 Task: Create a due date automation trigger when advanced on, on the wednesday after a card is due add dates starting tomorrow at 11:00 AM.
Action: Mouse moved to (857, 264)
Screenshot: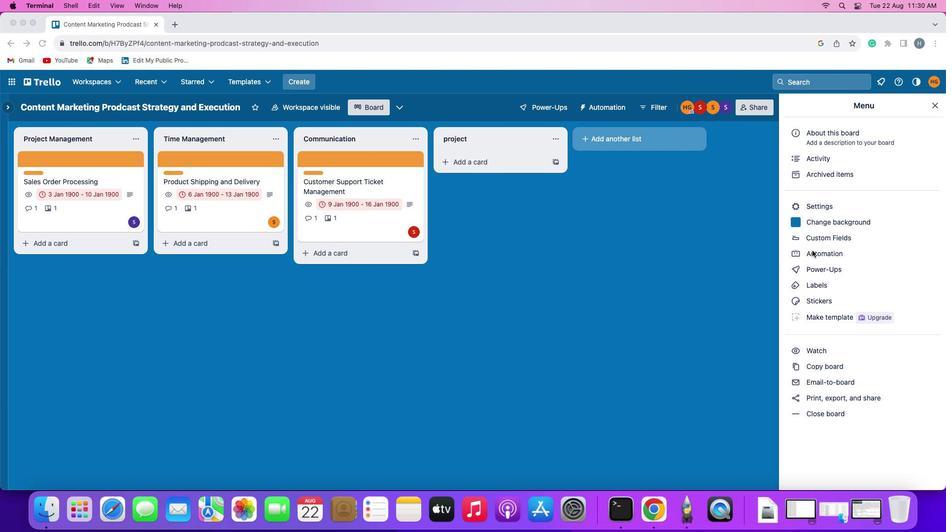 
Action: Mouse pressed left at (857, 264)
Screenshot: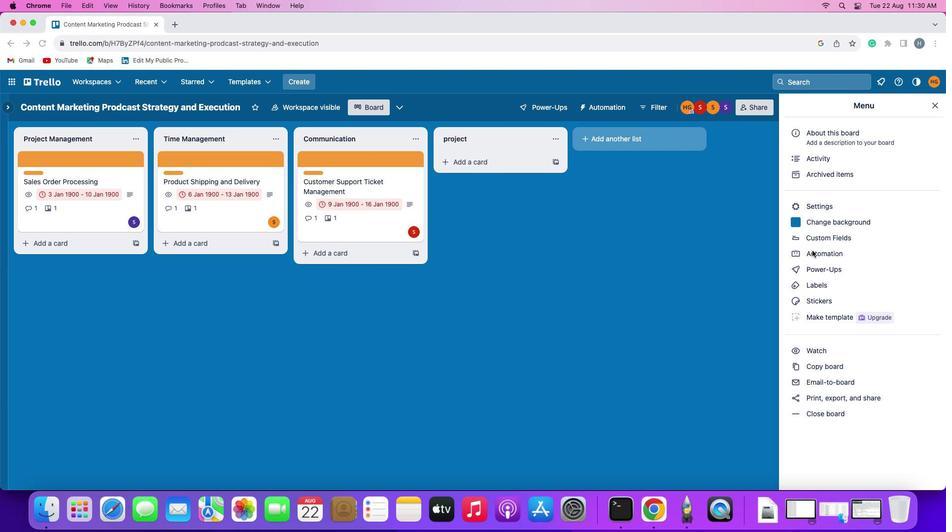 
Action: Mouse pressed left at (857, 264)
Screenshot: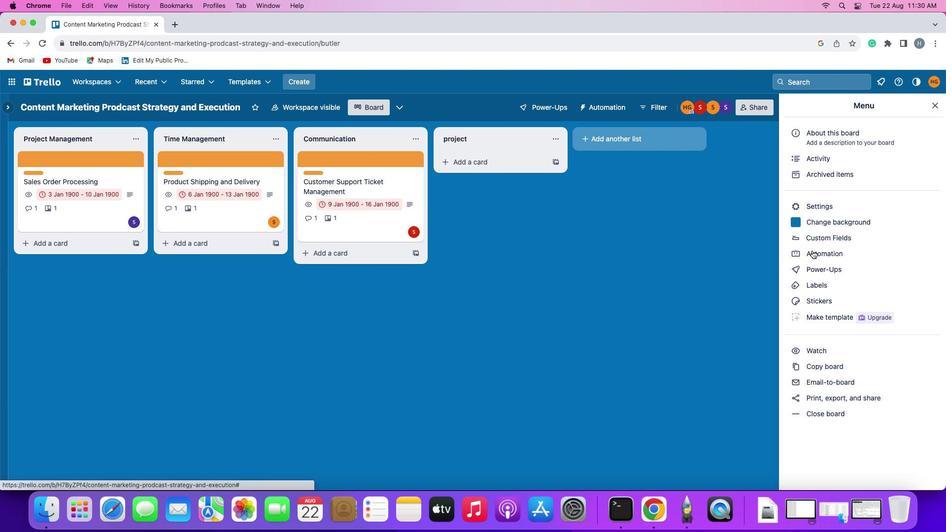 
Action: Mouse moved to (64, 250)
Screenshot: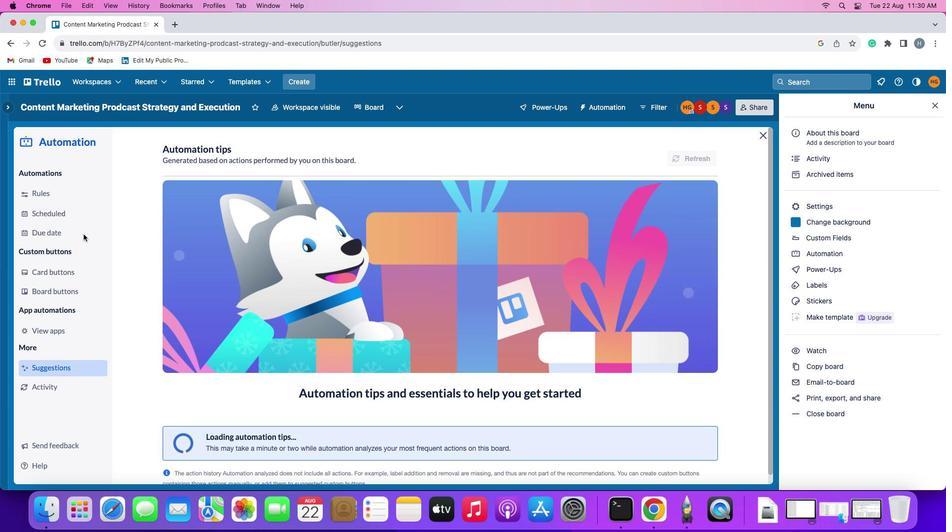 
Action: Mouse pressed left at (64, 250)
Screenshot: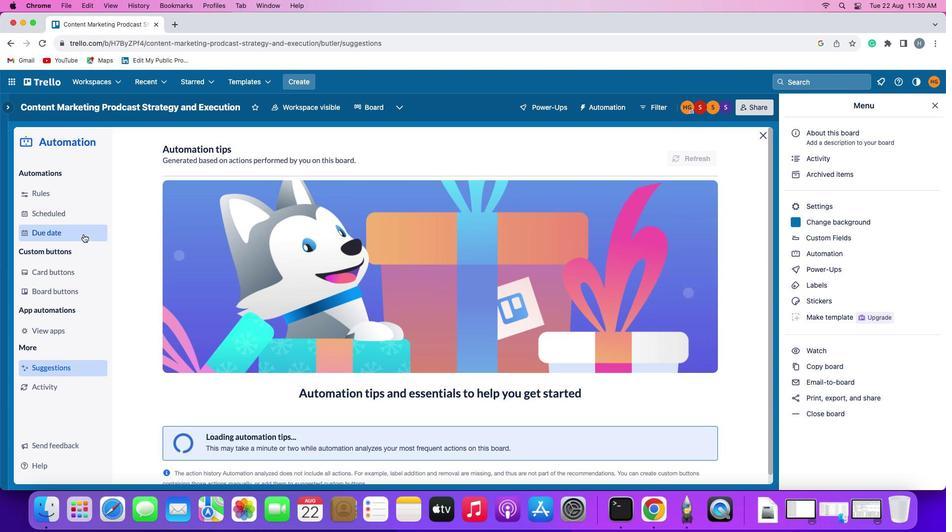 
Action: Mouse moved to (705, 180)
Screenshot: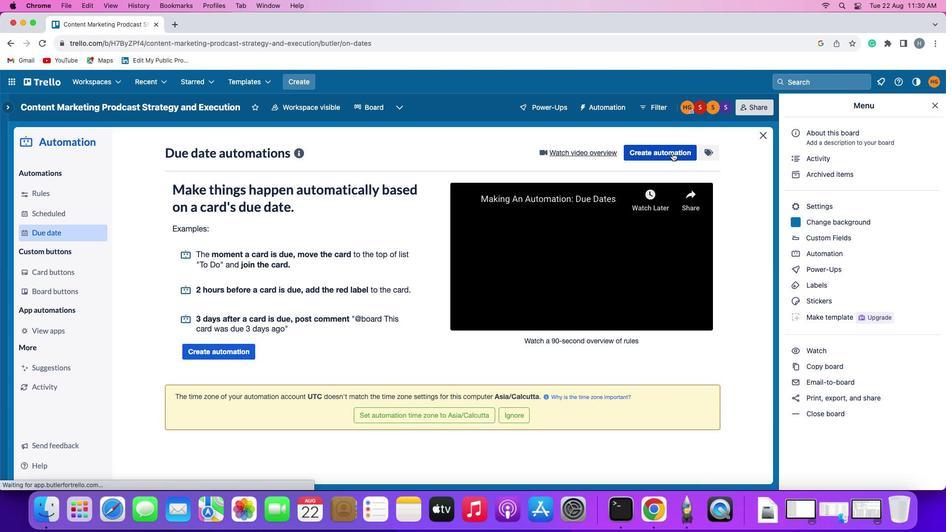 
Action: Mouse pressed left at (705, 180)
Screenshot: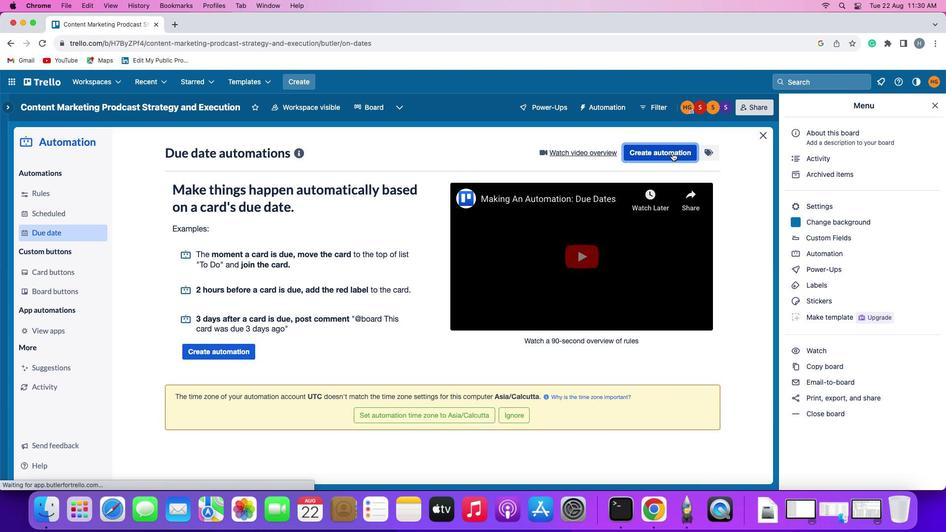 
Action: Mouse moved to (180, 261)
Screenshot: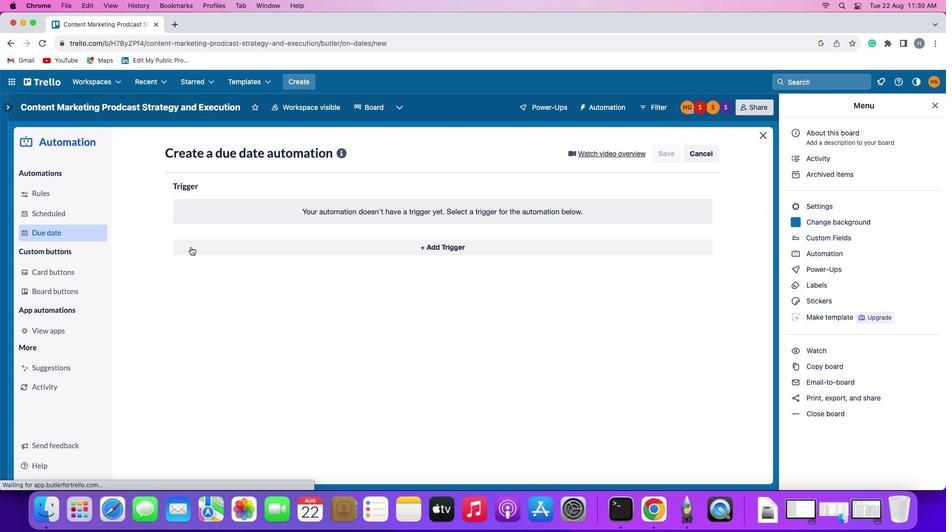 
Action: Mouse pressed left at (180, 261)
Screenshot: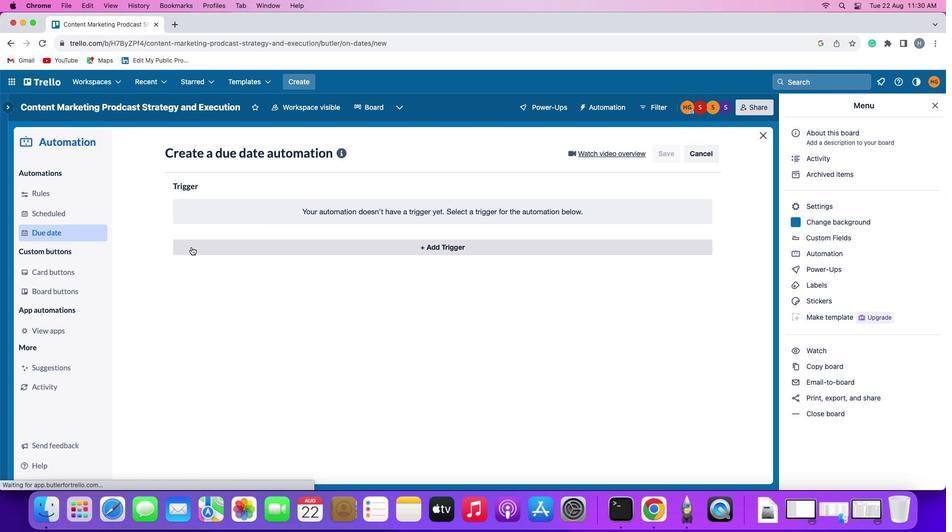 
Action: Mouse moved to (205, 415)
Screenshot: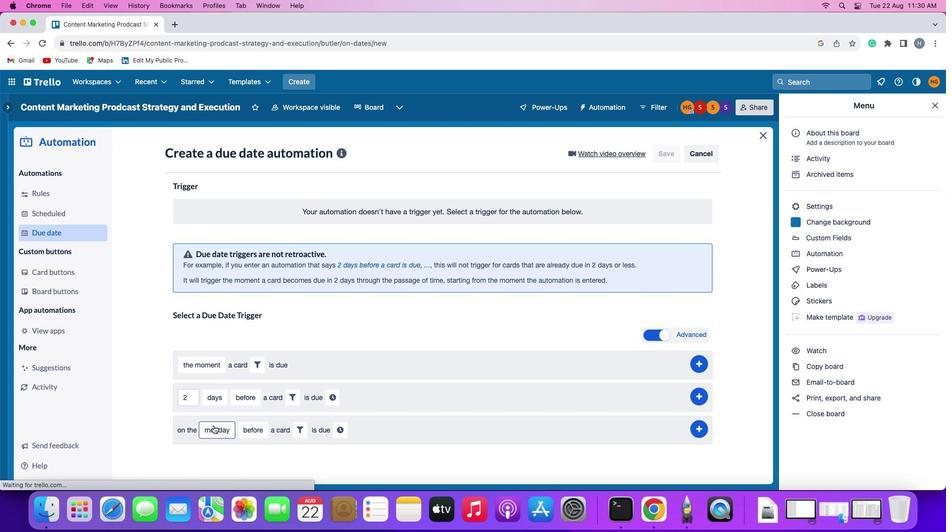 
Action: Mouse pressed left at (205, 415)
Screenshot: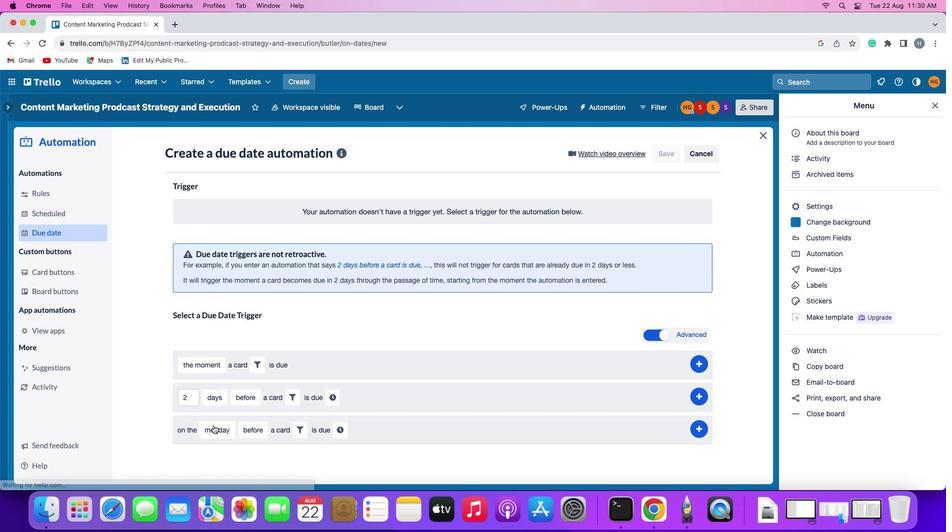 
Action: Mouse moved to (230, 336)
Screenshot: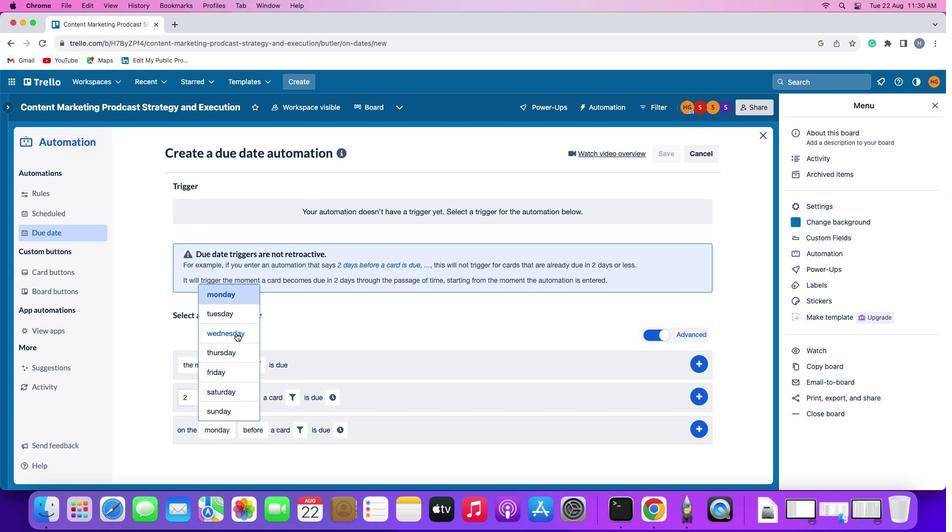
Action: Mouse pressed left at (230, 336)
Screenshot: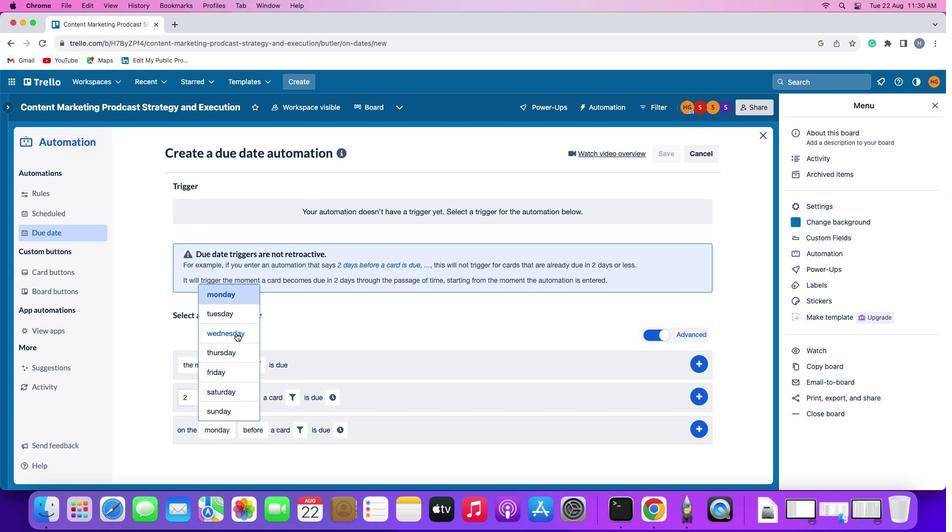 
Action: Mouse moved to (258, 417)
Screenshot: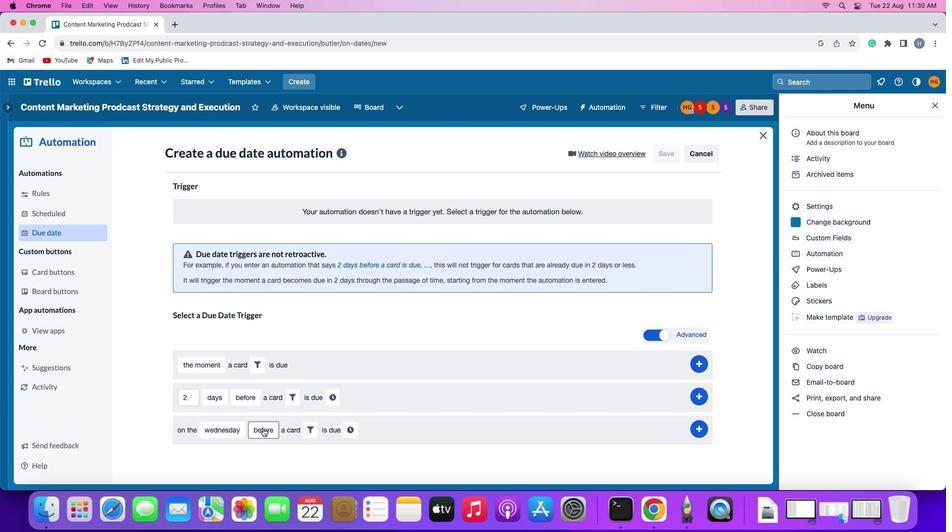 
Action: Mouse pressed left at (258, 417)
Screenshot: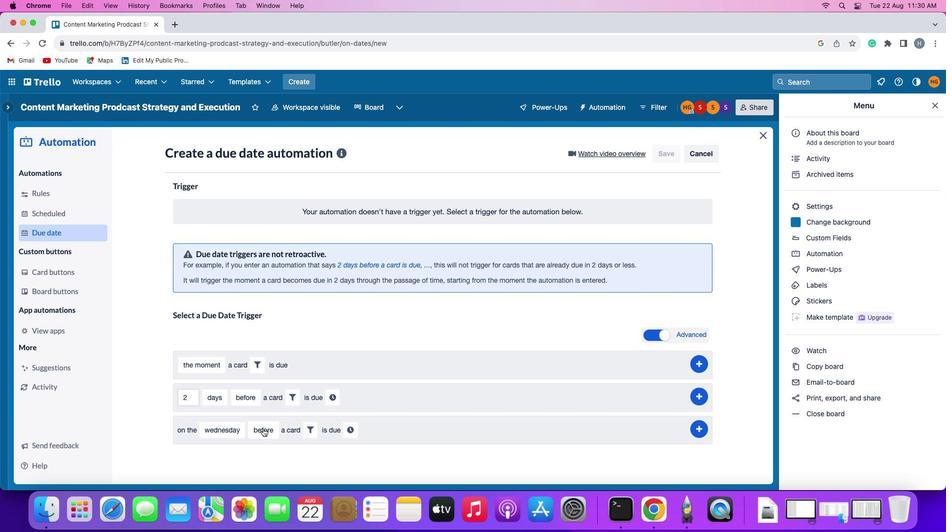 
Action: Mouse moved to (280, 369)
Screenshot: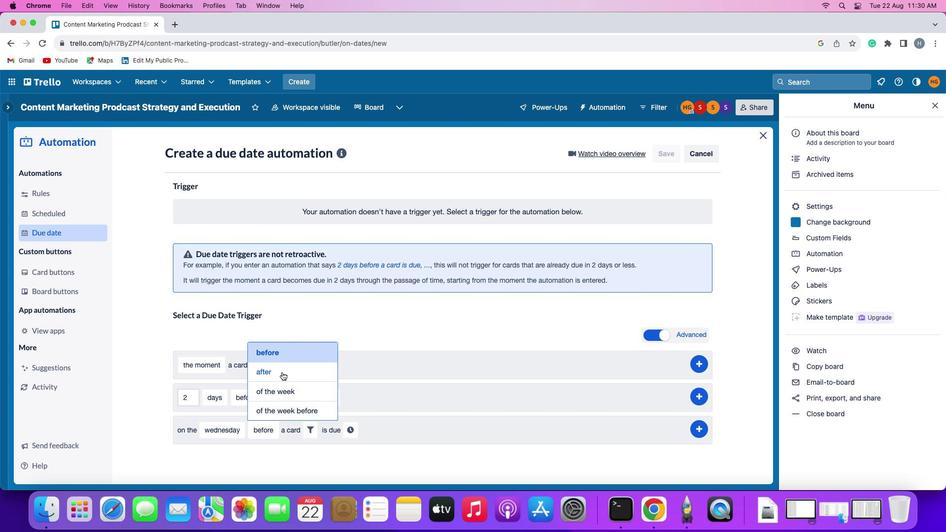 
Action: Mouse pressed left at (280, 369)
Screenshot: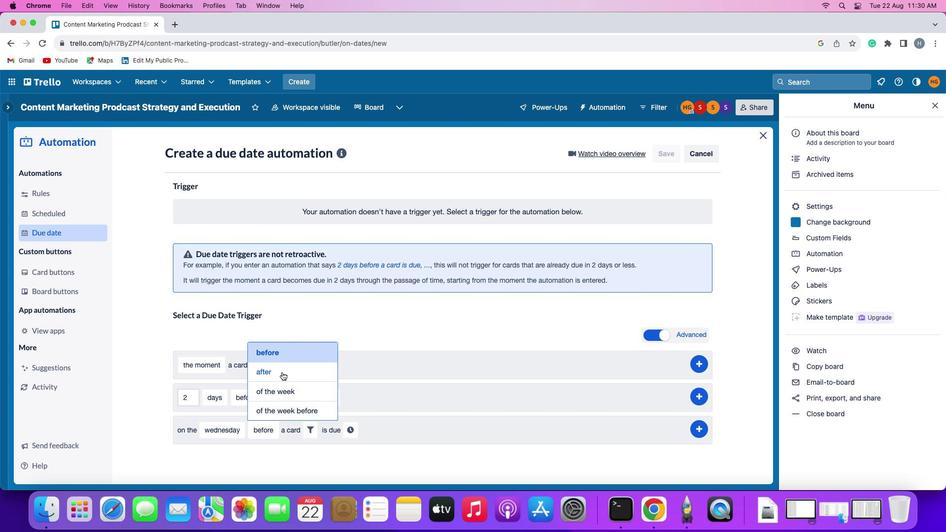 
Action: Mouse moved to (305, 421)
Screenshot: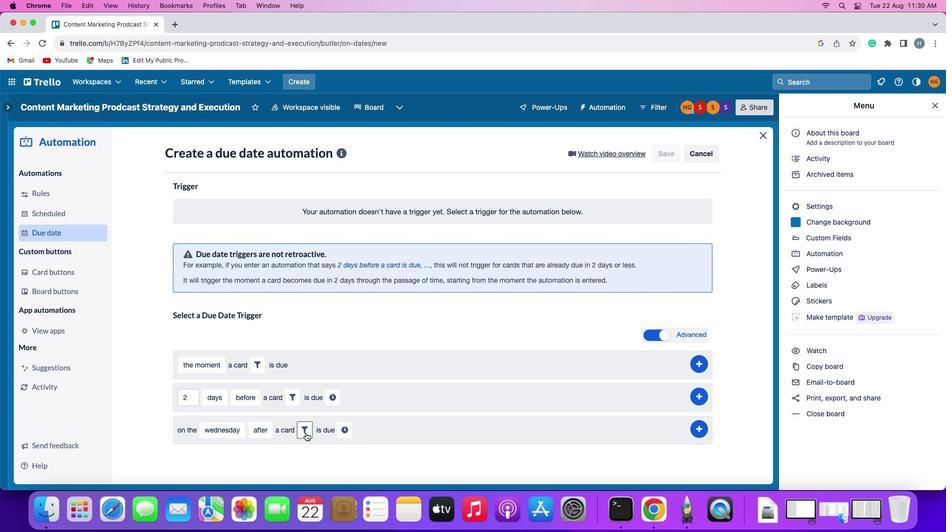 
Action: Mouse pressed left at (305, 421)
Screenshot: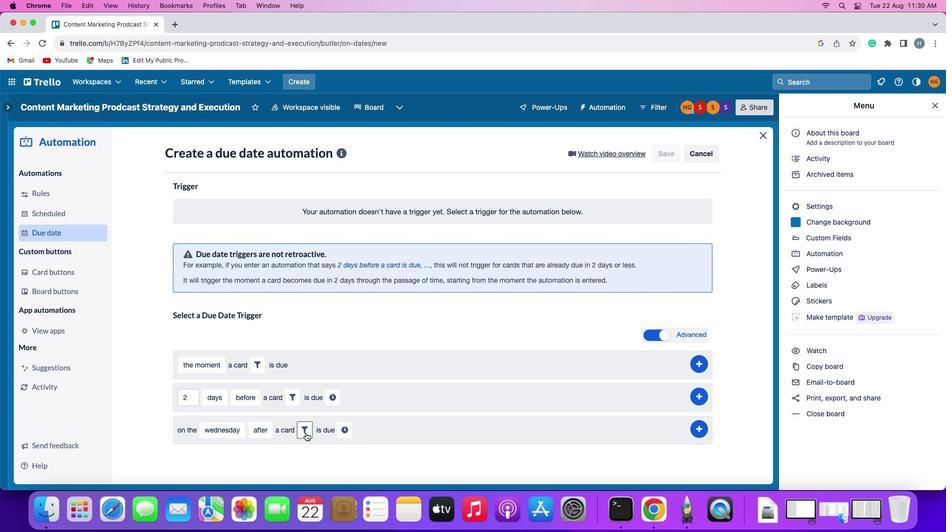 
Action: Mouse moved to (372, 448)
Screenshot: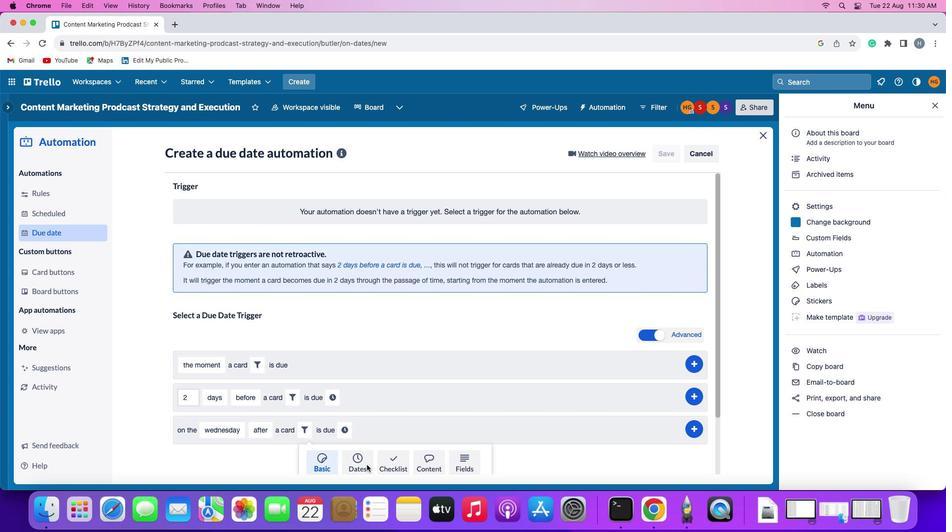 
Action: Mouse pressed left at (372, 448)
Screenshot: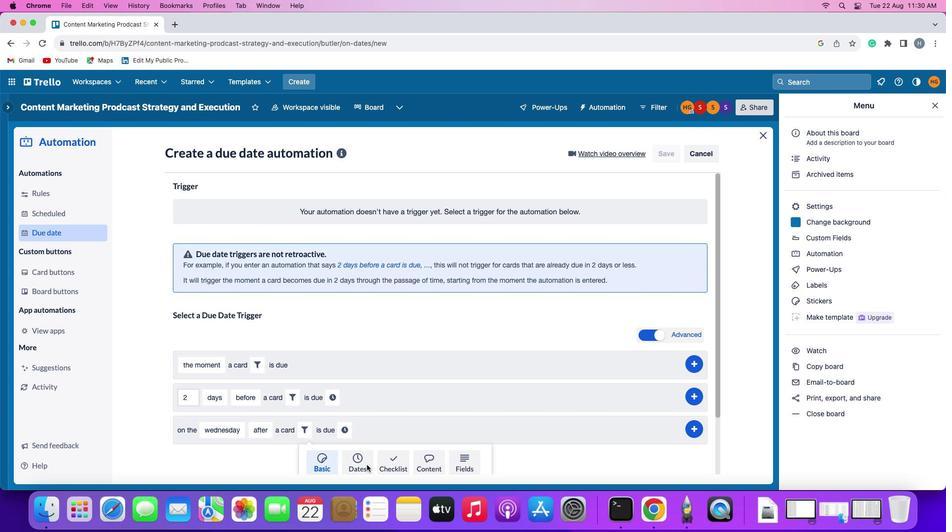
Action: Mouse moved to (253, 445)
Screenshot: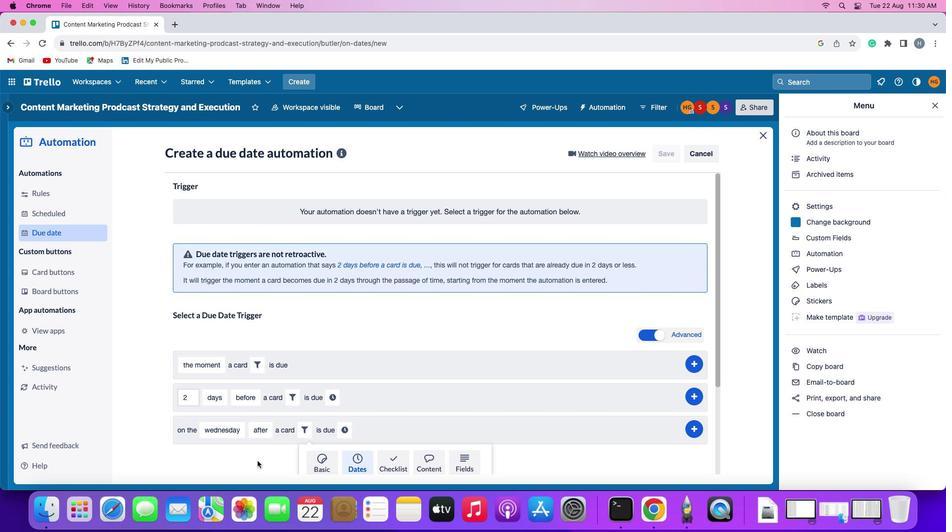 
Action: Mouse scrolled (253, 445) with delta (-26, 48)
Screenshot: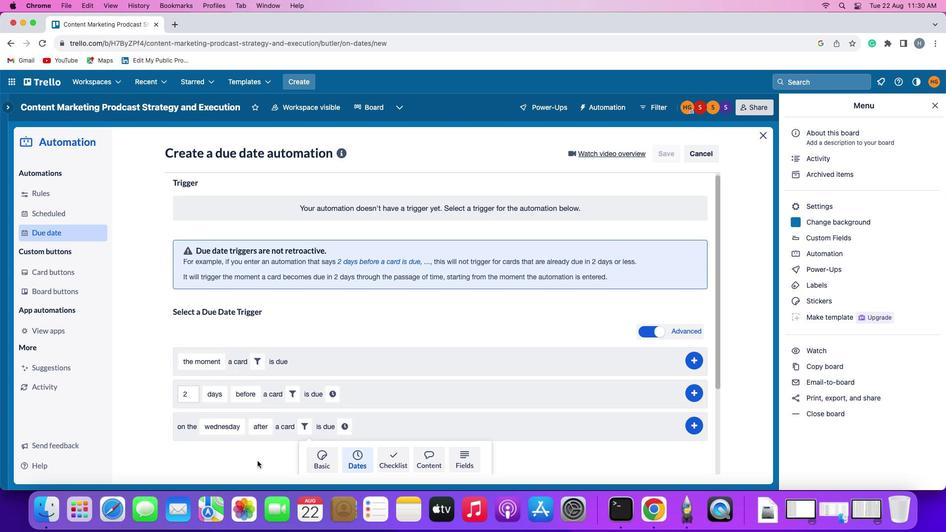 
Action: Mouse scrolled (253, 445) with delta (-26, 48)
Screenshot: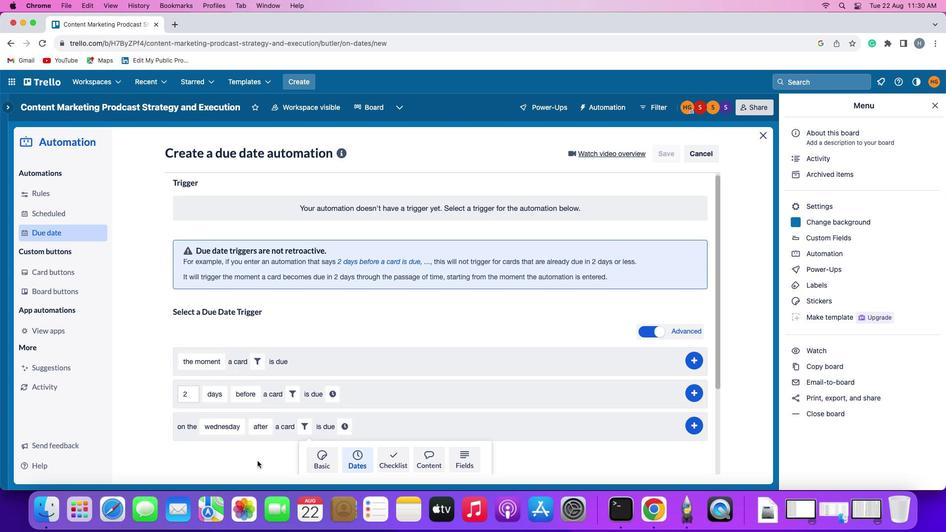
Action: Mouse scrolled (253, 445) with delta (-26, 47)
Screenshot: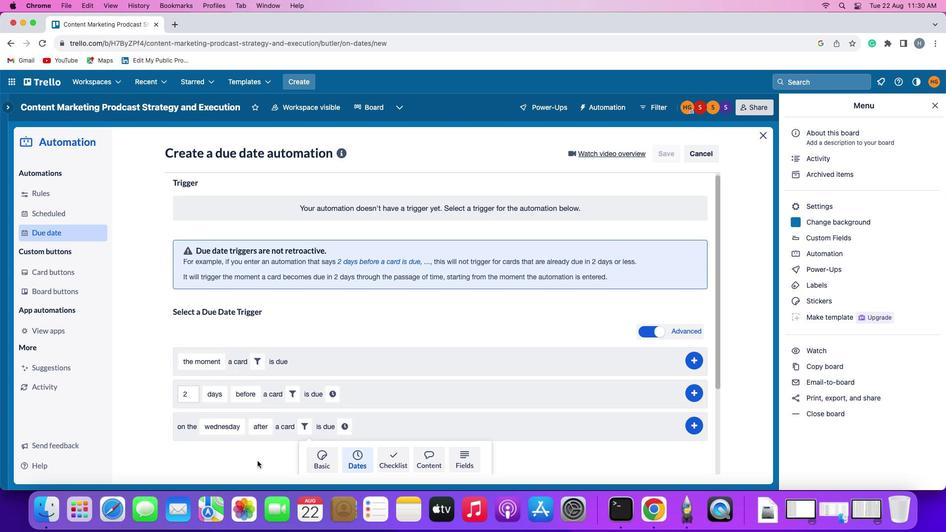 
Action: Mouse scrolled (253, 445) with delta (-26, 46)
Screenshot: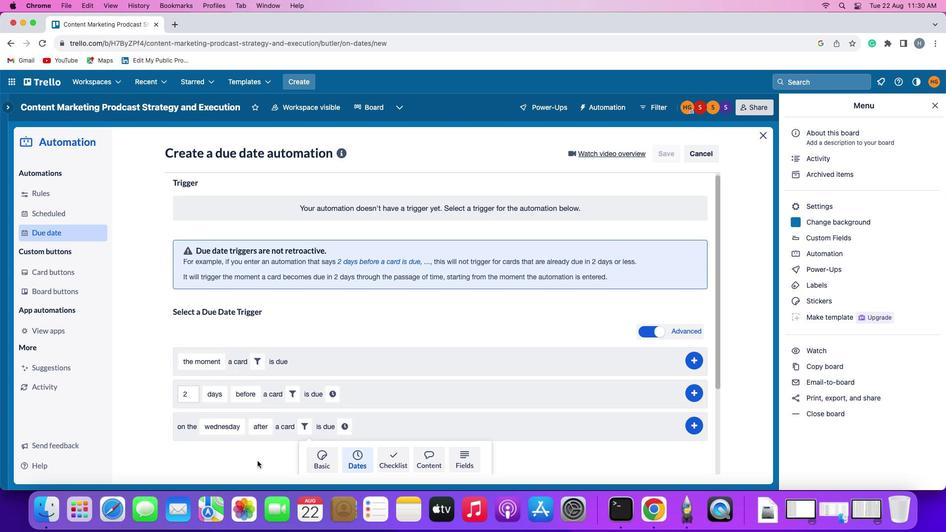 
Action: Mouse scrolled (253, 445) with delta (-26, 46)
Screenshot: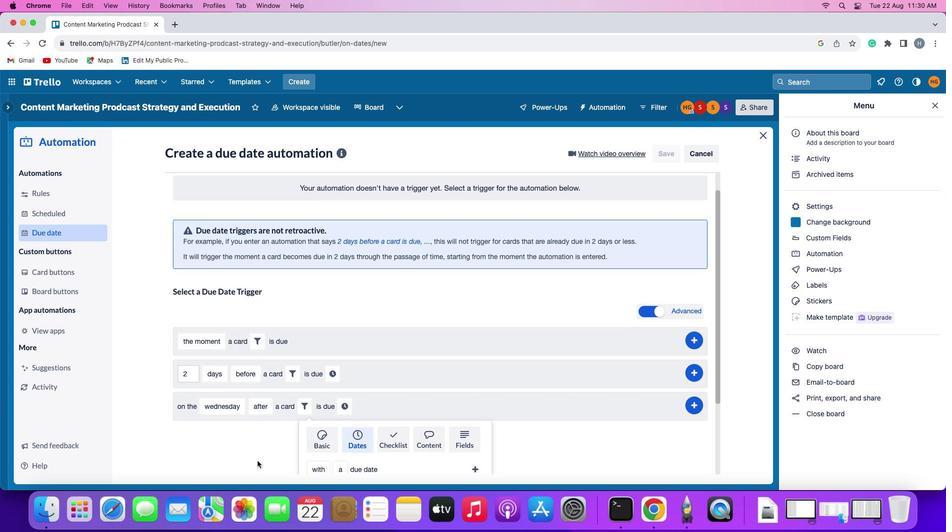 
Action: Mouse scrolled (253, 445) with delta (-26, 45)
Screenshot: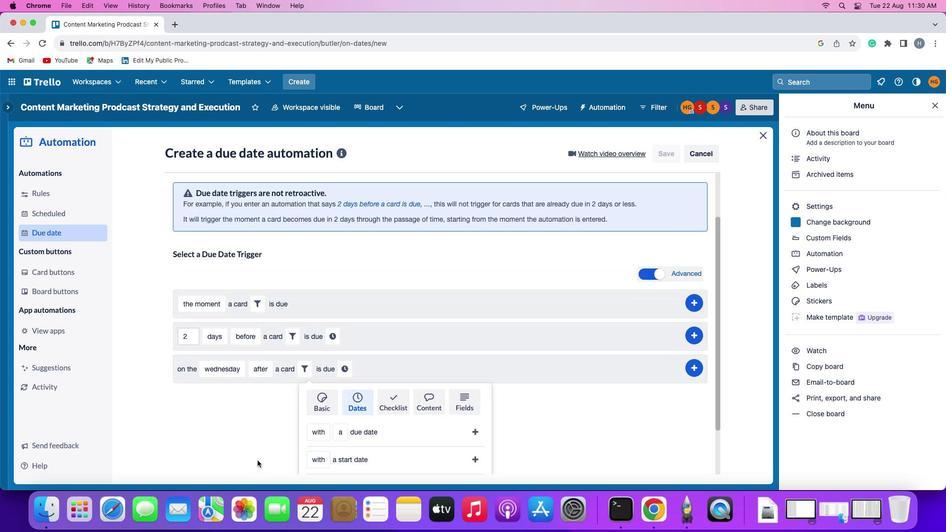 
Action: Mouse moved to (253, 445)
Screenshot: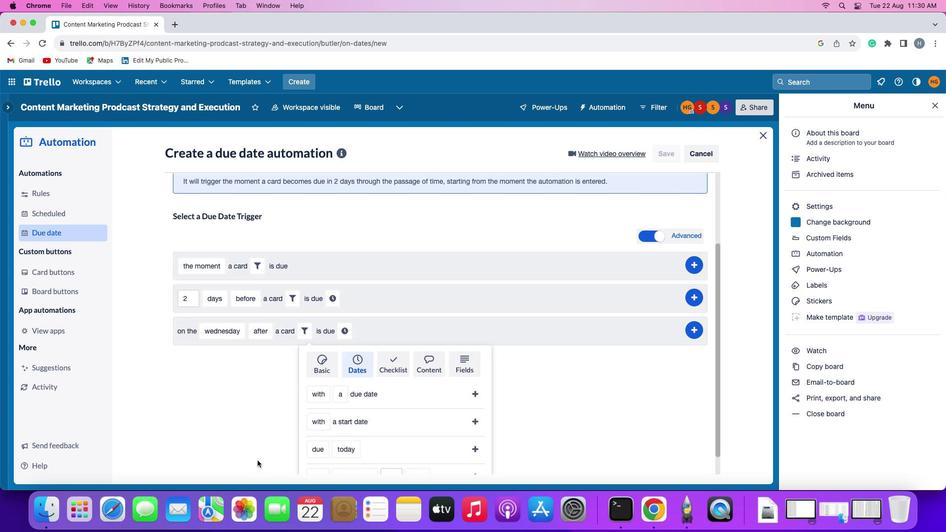 
Action: Mouse scrolled (253, 445) with delta (-26, 48)
Screenshot: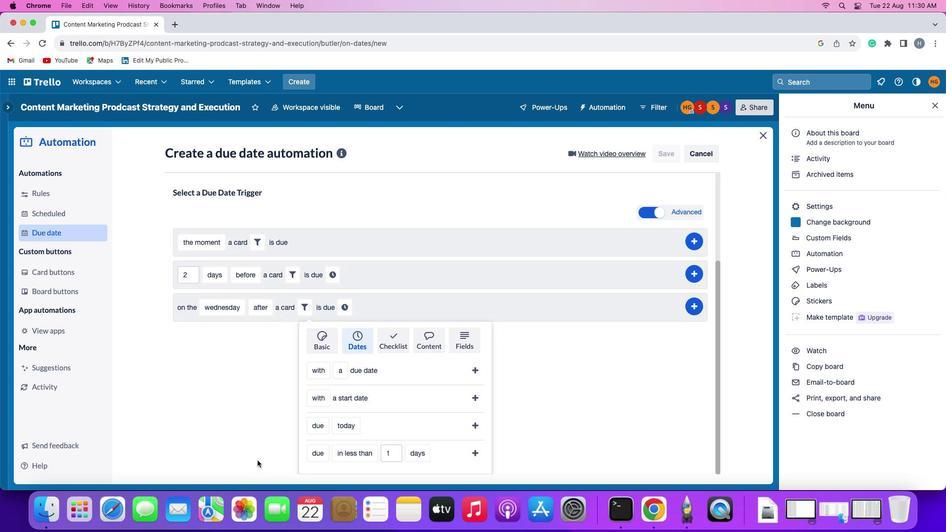 
Action: Mouse scrolled (253, 445) with delta (-26, 48)
Screenshot: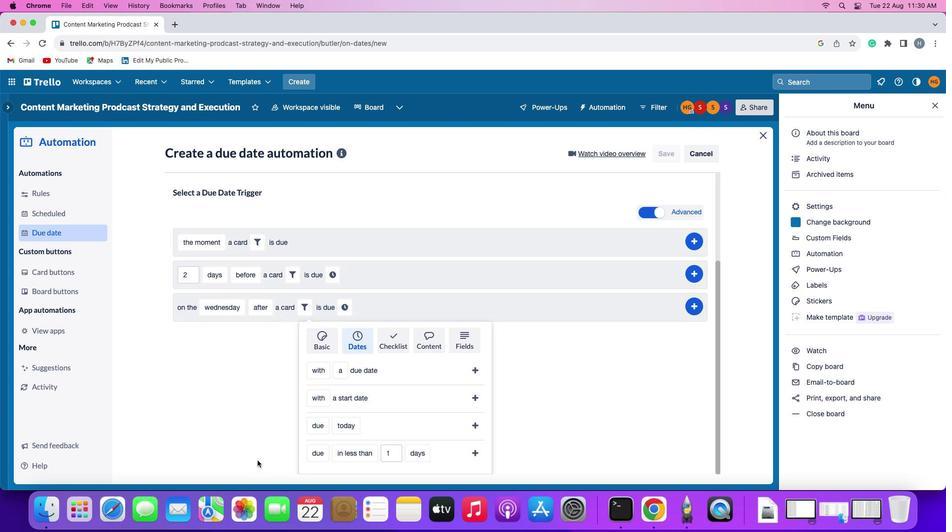 
Action: Mouse moved to (313, 415)
Screenshot: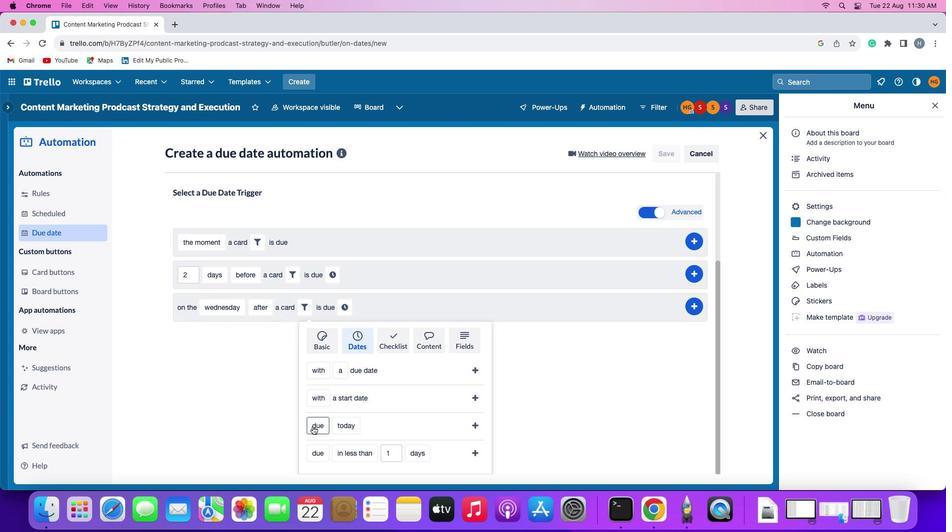 
Action: Mouse pressed left at (313, 415)
Screenshot: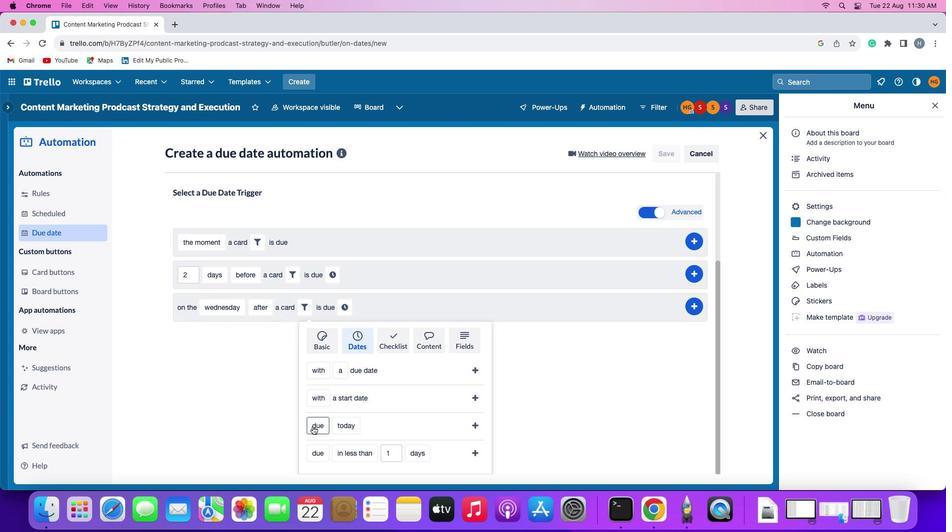 
Action: Mouse moved to (328, 383)
Screenshot: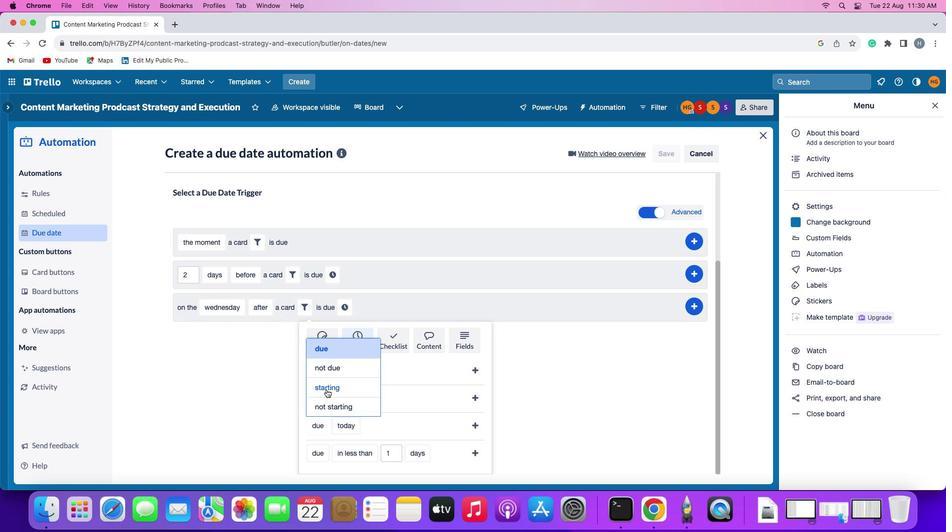 
Action: Mouse pressed left at (328, 383)
Screenshot: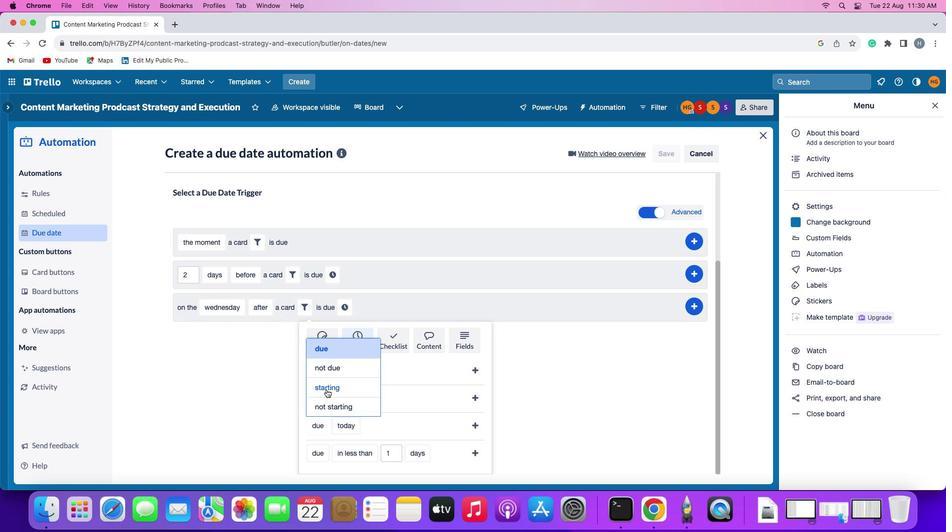 
Action: Mouse moved to (356, 415)
Screenshot: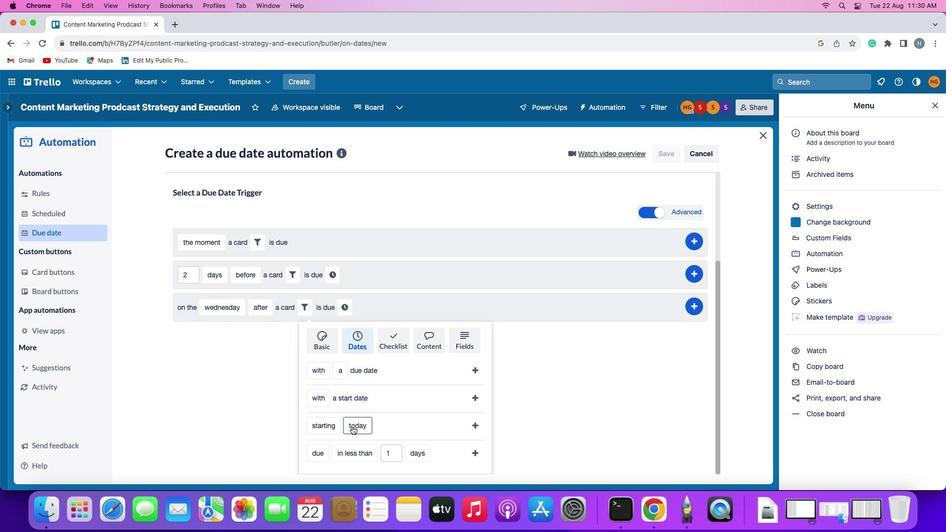 
Action: Mouse pressed left at (356, 415)
Screenshot: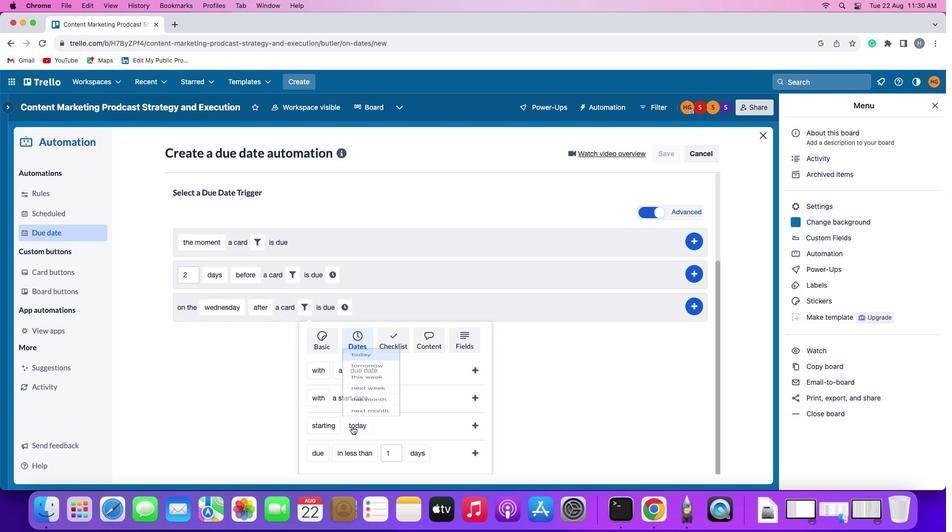
Action: Mouse moved to (379, 331)
Screenshot: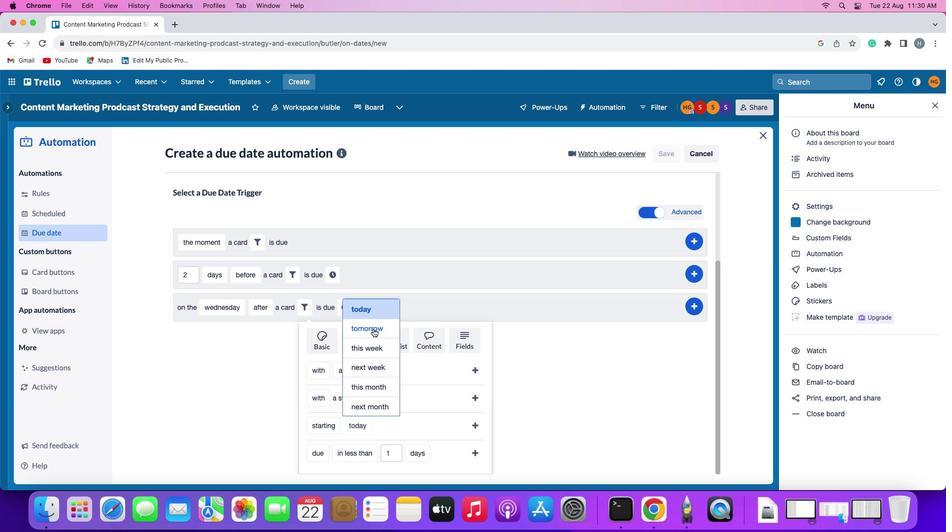 
Action: Mouse pressed left at (379, 331)
Screenshot: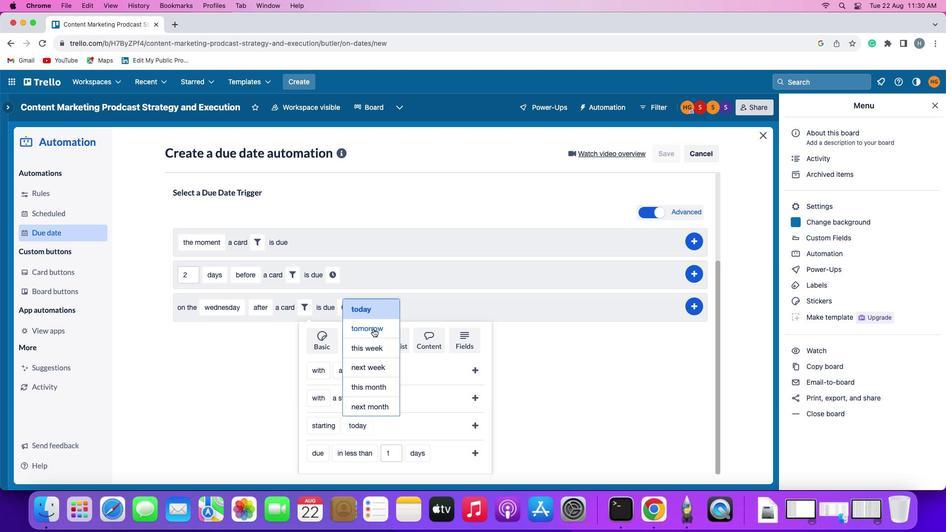 
Action: Mouse moved to (493, 414)
Screenshot: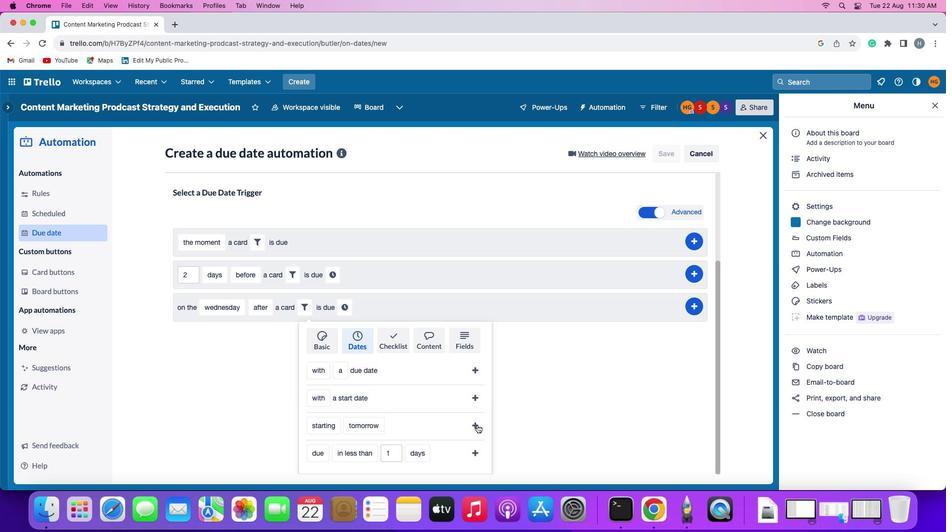 
Action: Mouse pressed left at (493, 414)
Screenshot: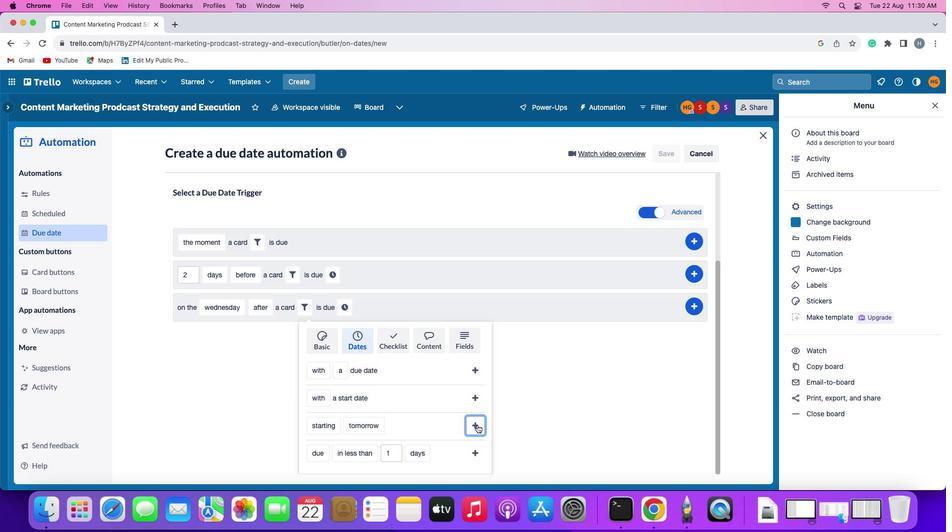 
Action: Mouse moved to (434, 419)
Screenshot: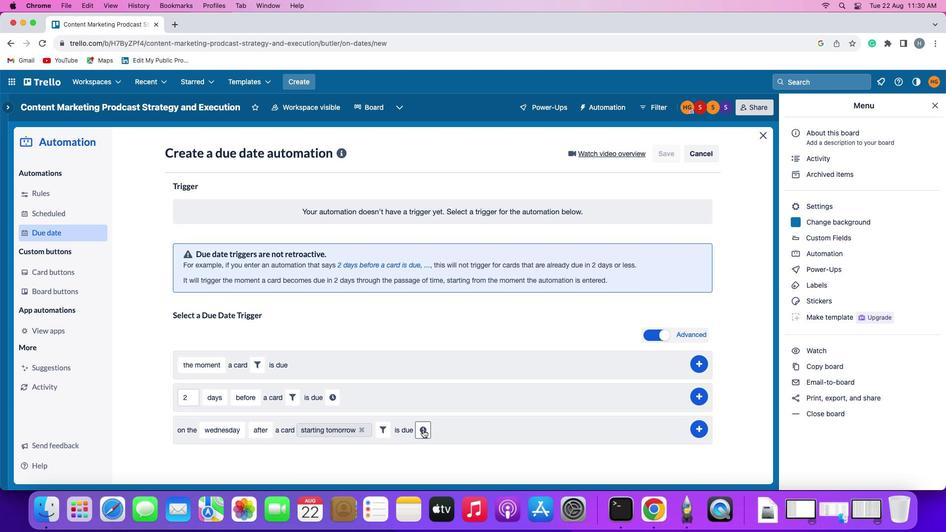 
Action: Mouse pressed left at (434, 419)
Screenshot: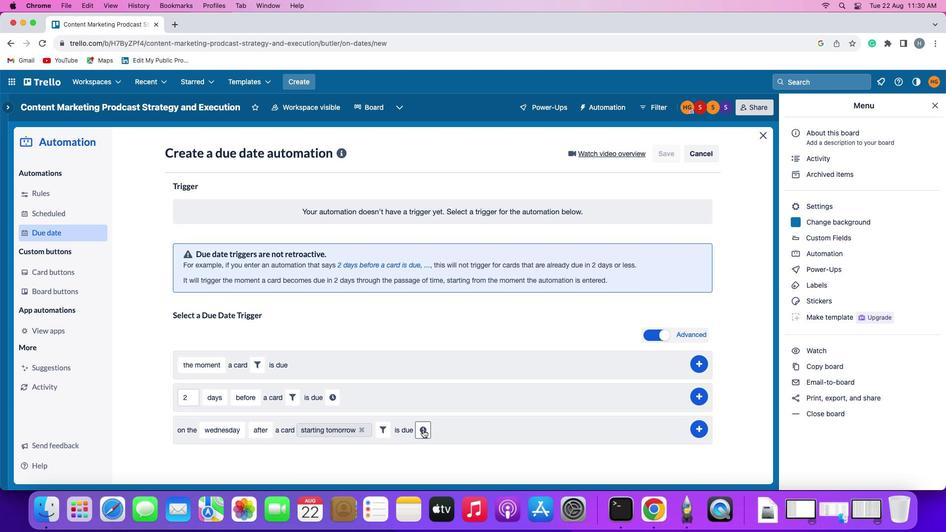 
Action: Mouse moved to (493, 421)
Screenshot: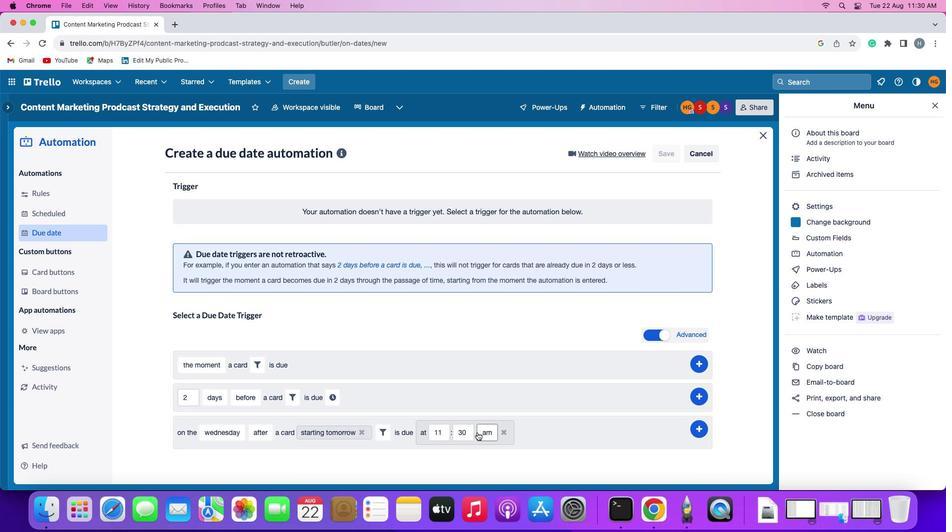 
Action: Mouse pressed left at (493, 421)
Screenshot: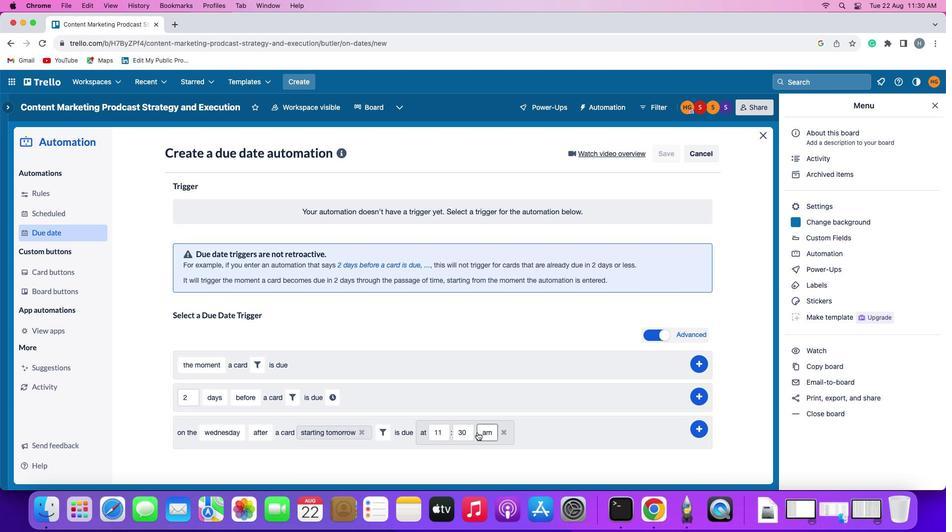 
Action: Mouse moved to (488, 421)
Screenshot: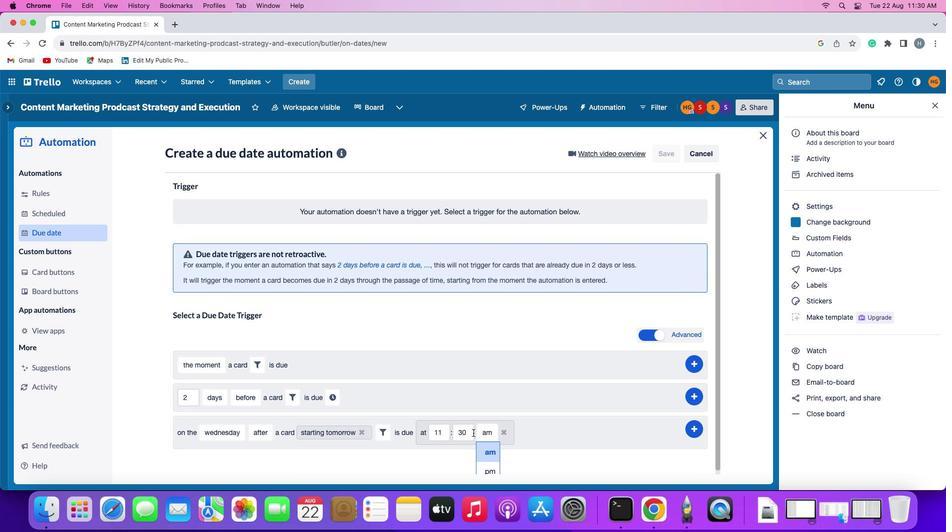 
Action: Mouse pressed left at (488, 421)
Screenshot: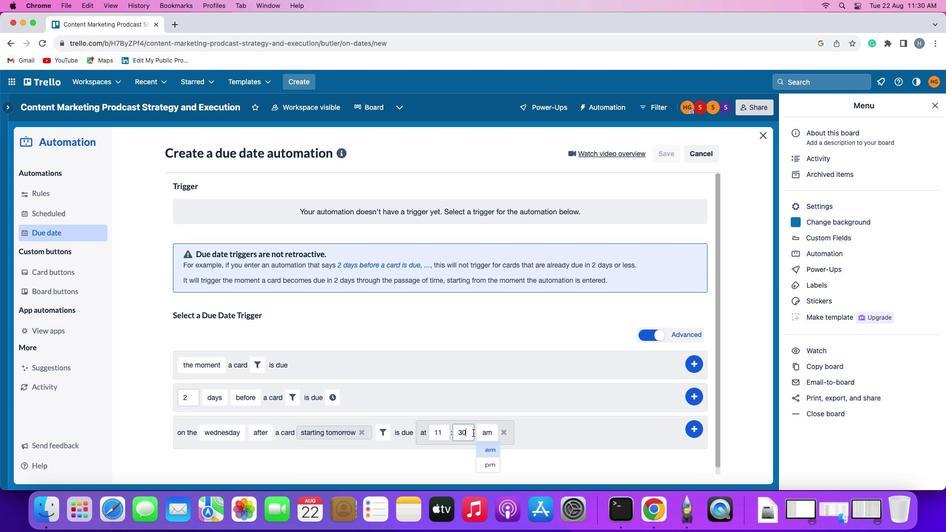 
Action: Mouse moved to (483, 419)
Screenshot: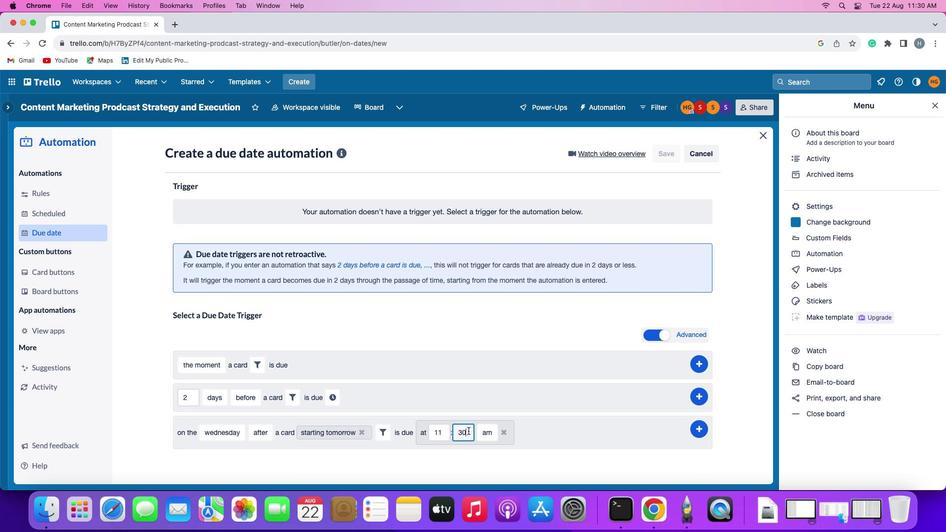 
Action: Key pressed Key.backspaceKey.backspace'0''0'
Screenshot: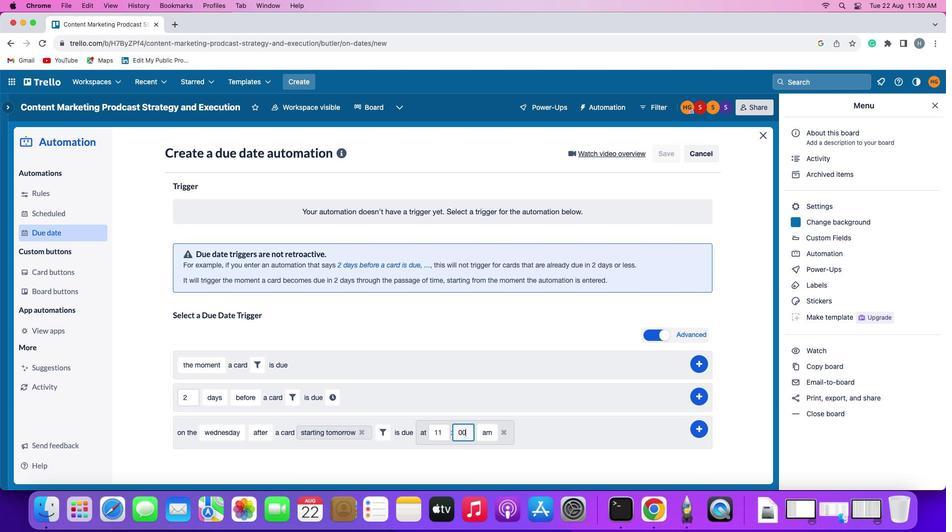 
Action: Mouse moved to (738, 416)
Screenshot: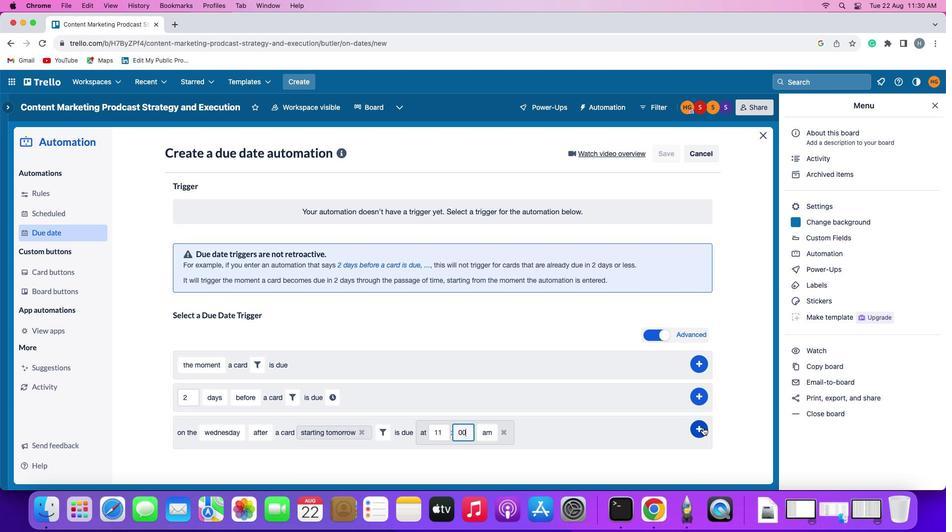 
Action: Mouse pressed left at (738, 416)
Screenshot: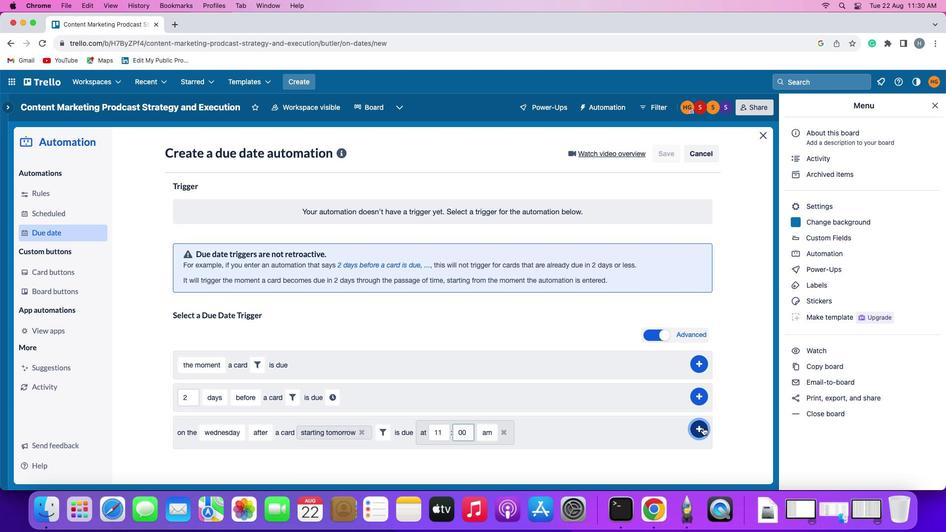
Action: Mouse moved to (771, 348)
Screenshot: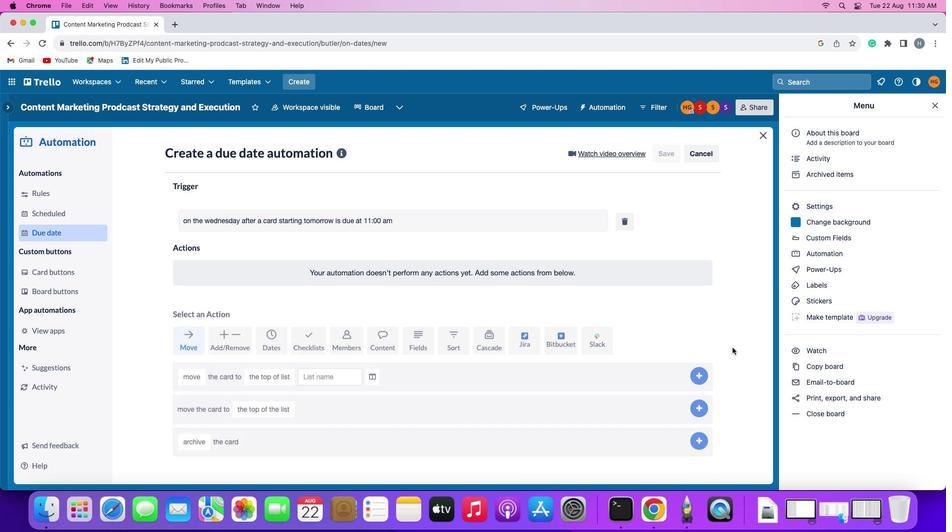 
